 Task: Move the task Upgrade software to the latest version to resolve security vulnerabilities to the section Done in the project AdvantEdge and filter the tasks in the project by Due next week
Action: Mouse moved to (62, 308)
Screenshot: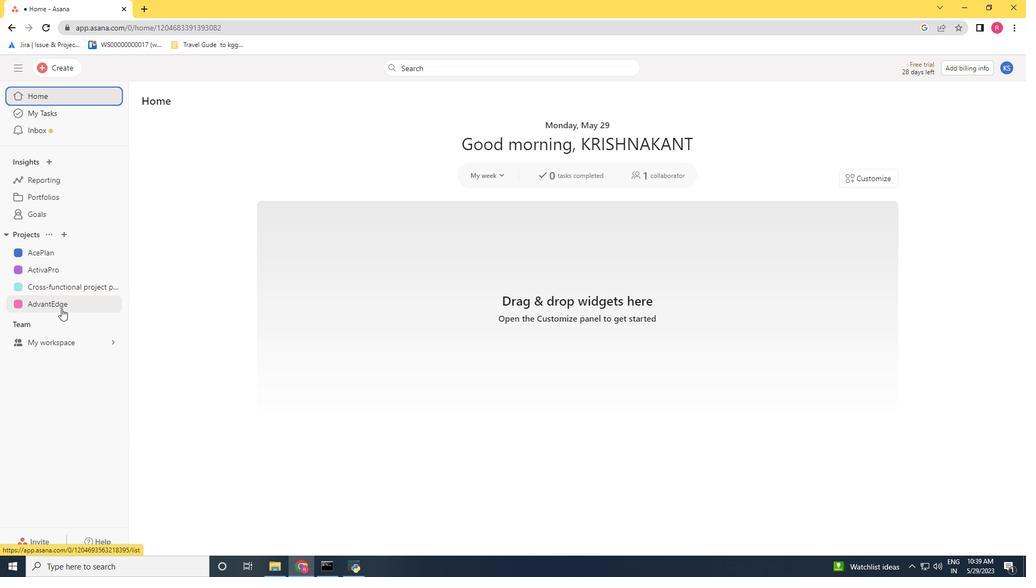 
Action: Mouse pressed left at (62, 308)
Screenshot: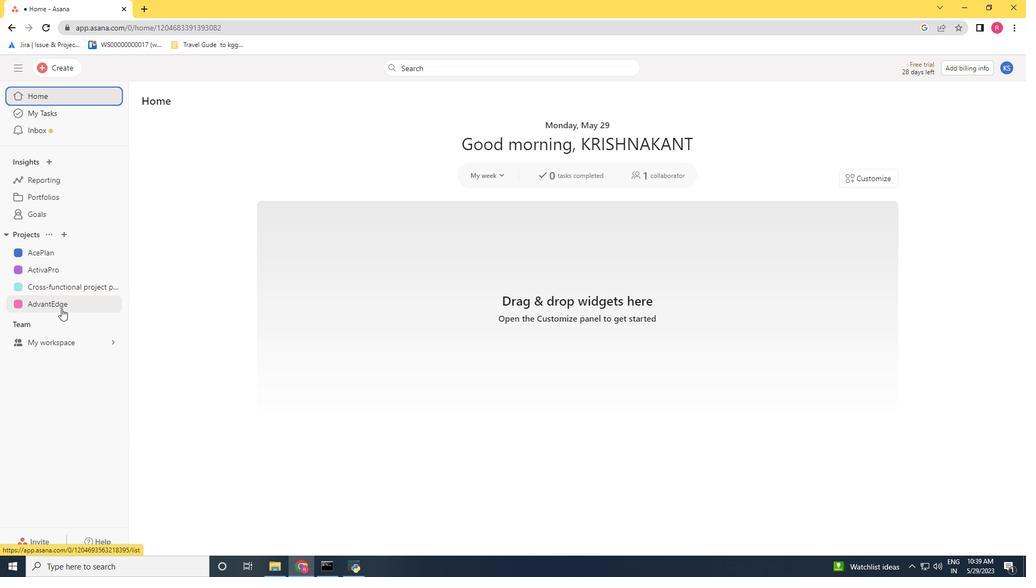 
Action: Mouse moved to (439, 214)
Screenshot: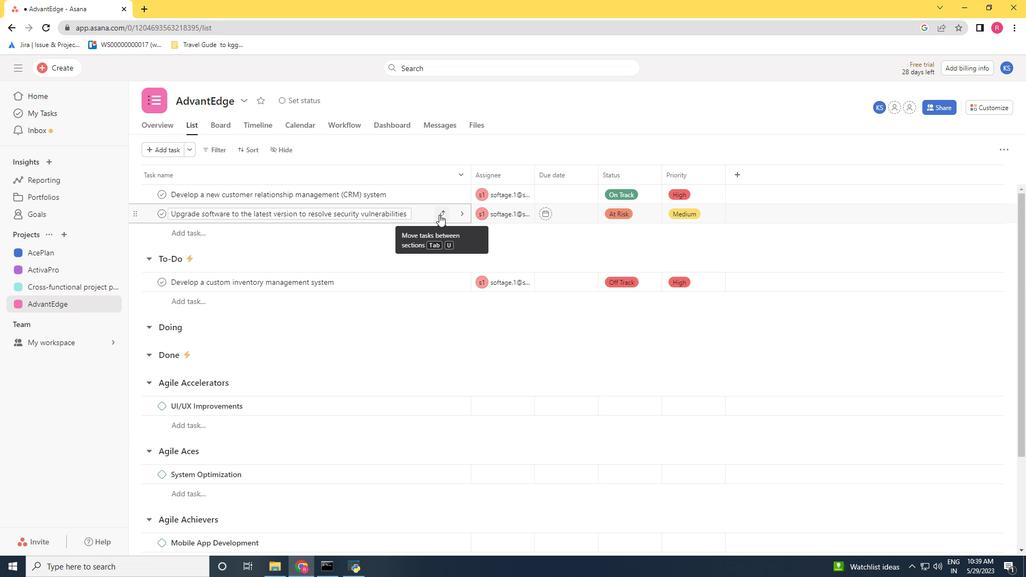 
Action: Mouse pressed left at (439, 214)
Screenshot: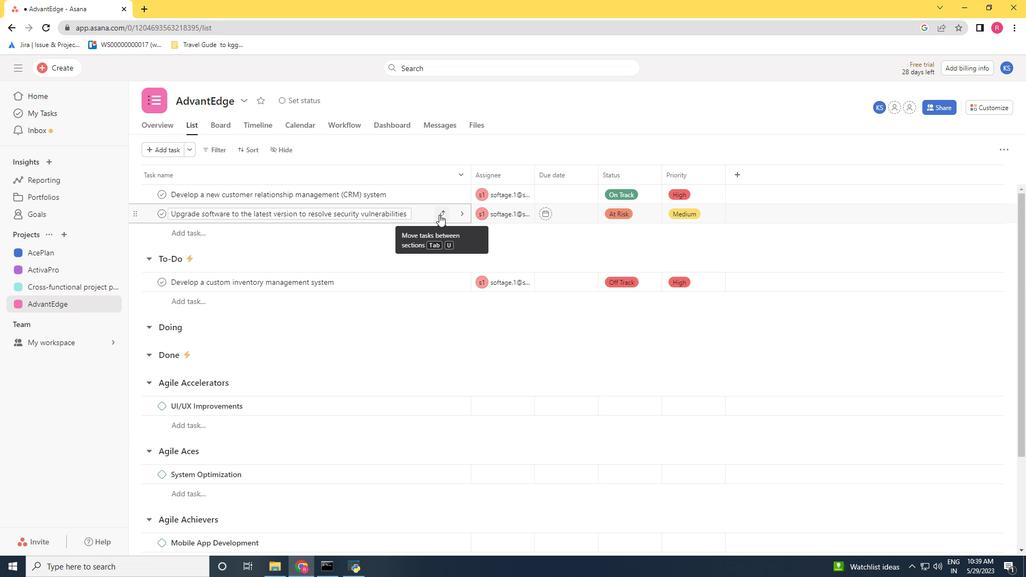 
Action: Mouse moved to (399, 304)
Screenshot: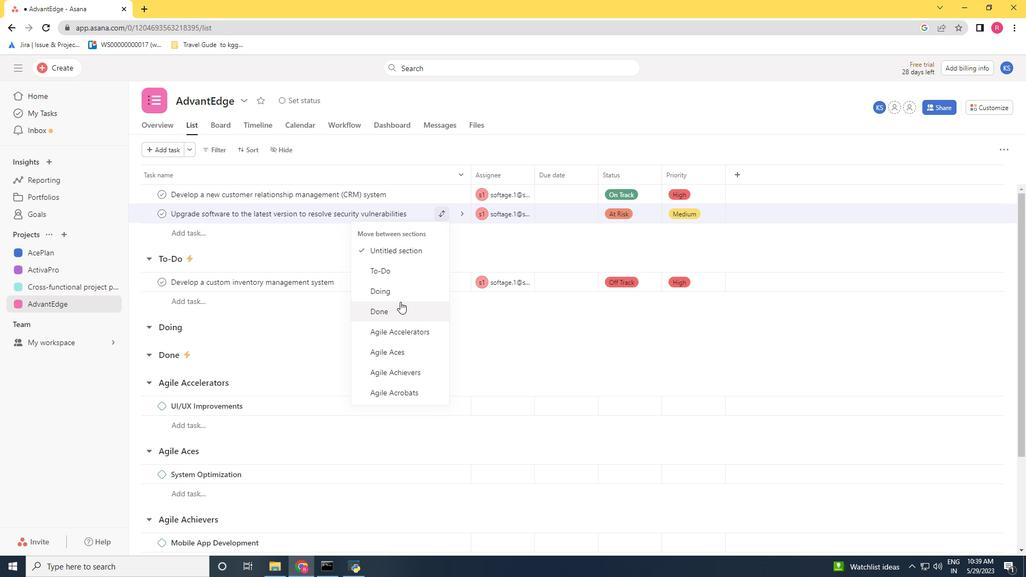 
Action: Mouse pressed left at (399, 304)
Screenshot: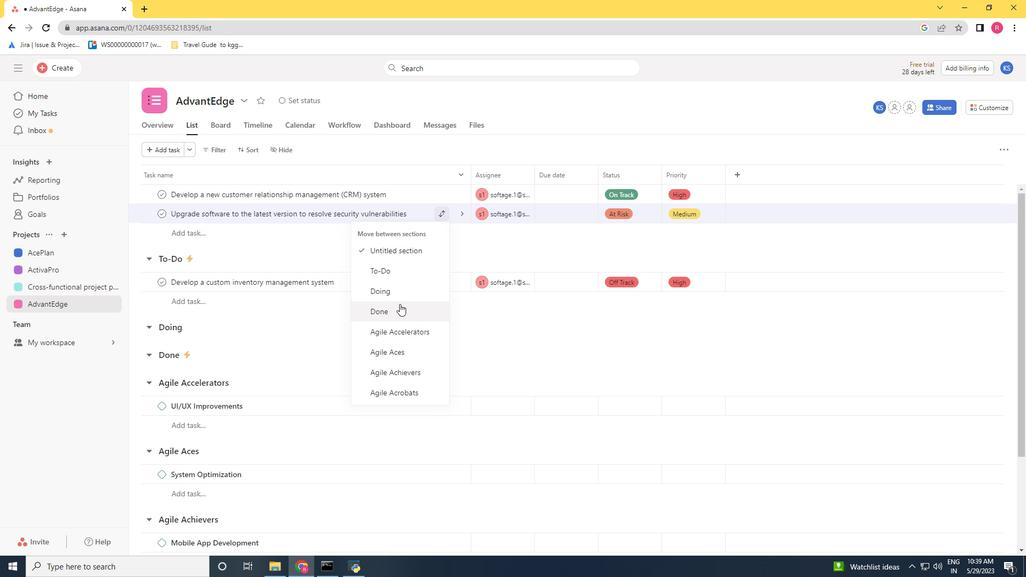 
Action: Mouse moved to (221, 151)
Screenshot: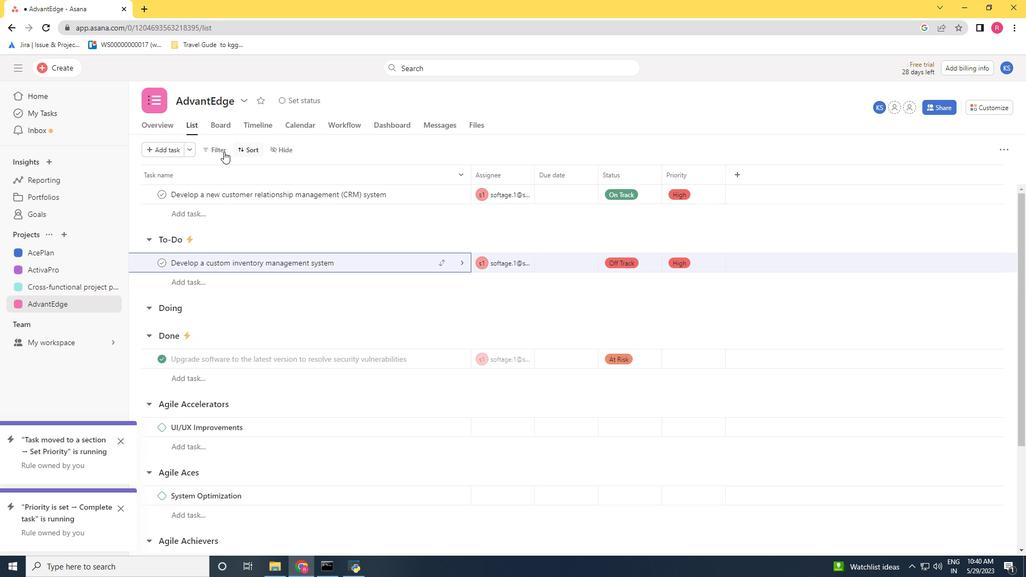 
Action: Mouse pressed left at (221, 151)
Screenshot: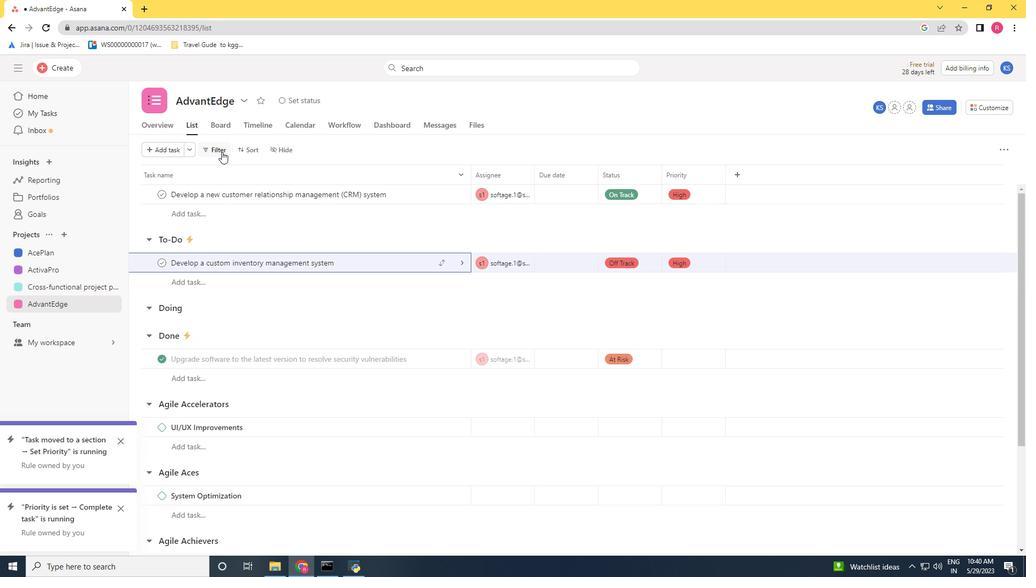 
Action: Mouse moved to (428, 192)
Screenshot: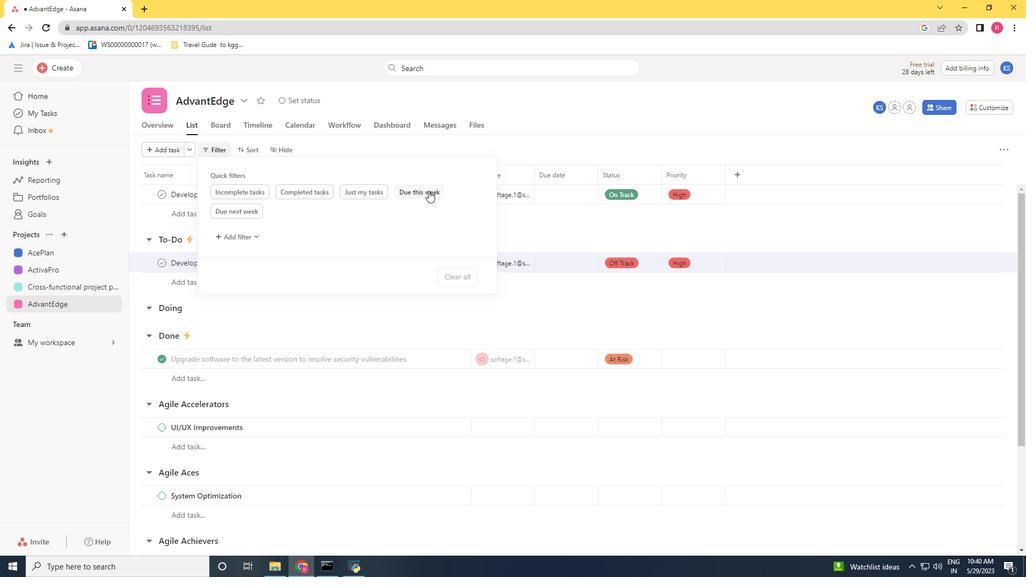 
Action: Mouse pressed left at (428, 192)
Screenshot: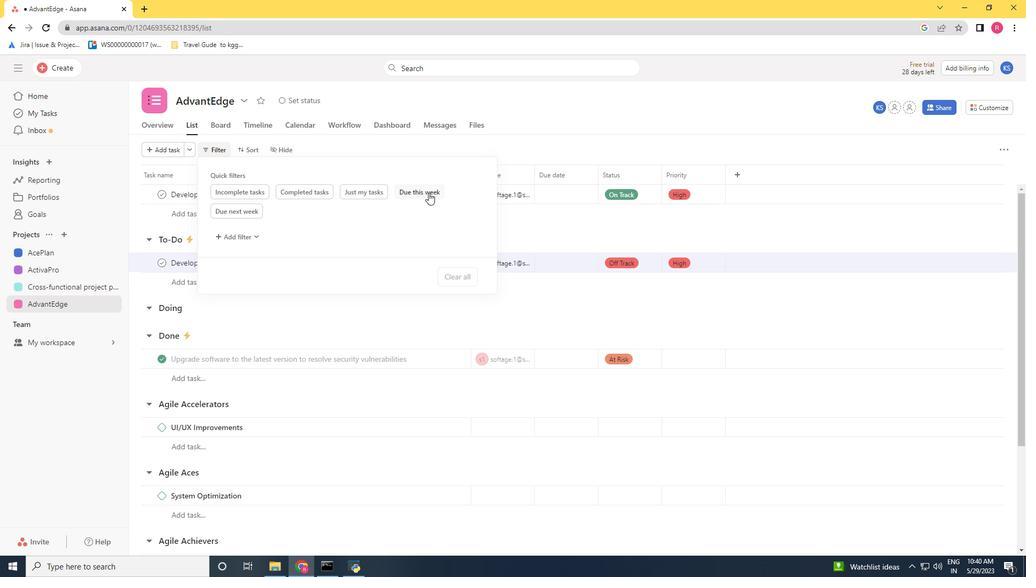 
Action: Mouse moved to (312, 420)
Screenshot: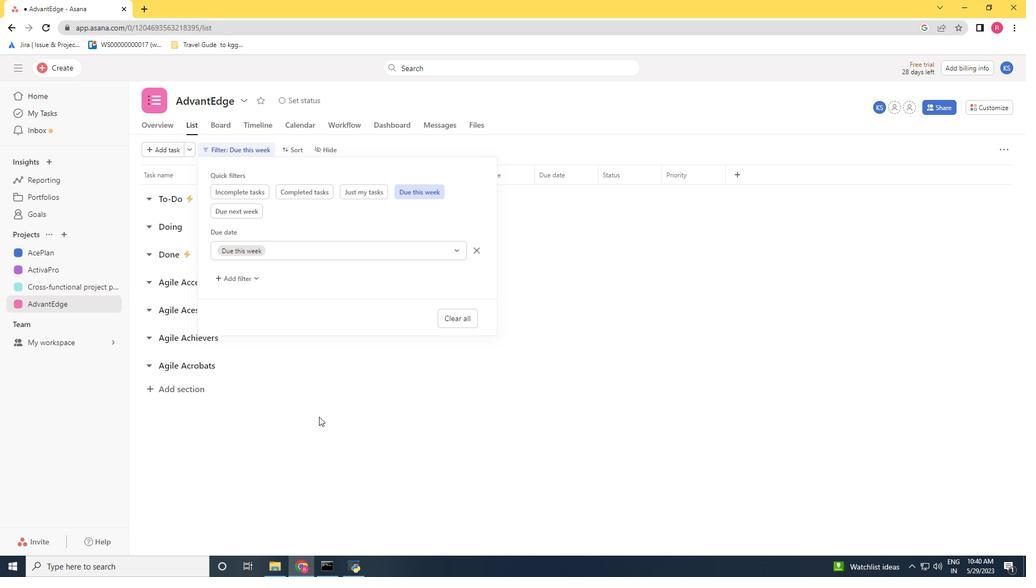 
Action: Mouse pressed left at (312, 420)
Screenshot: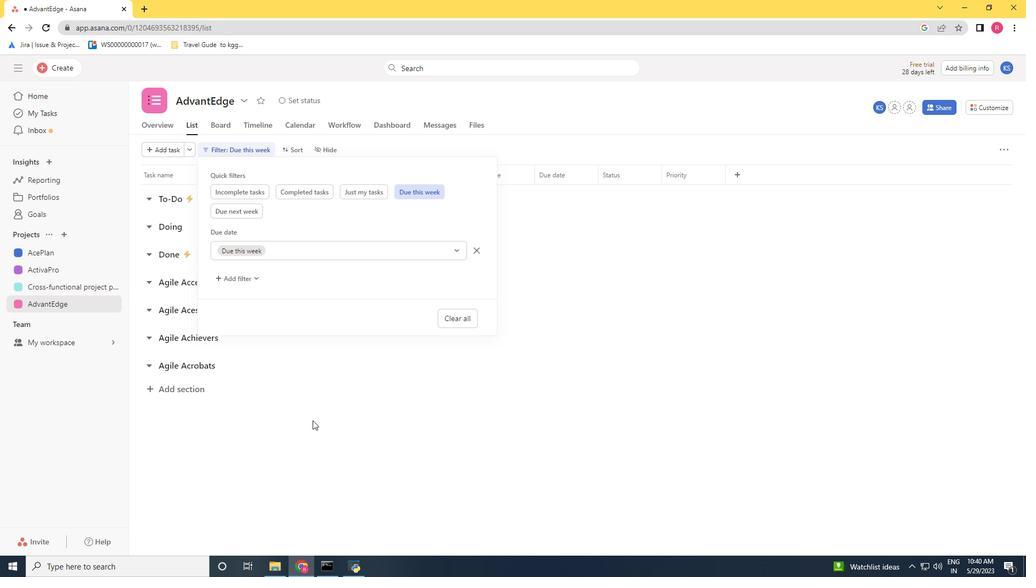 
